 Task: Add Sprouts Cranberry to the cart.
Action: Mouse moved to (63, 383)
Screenshot: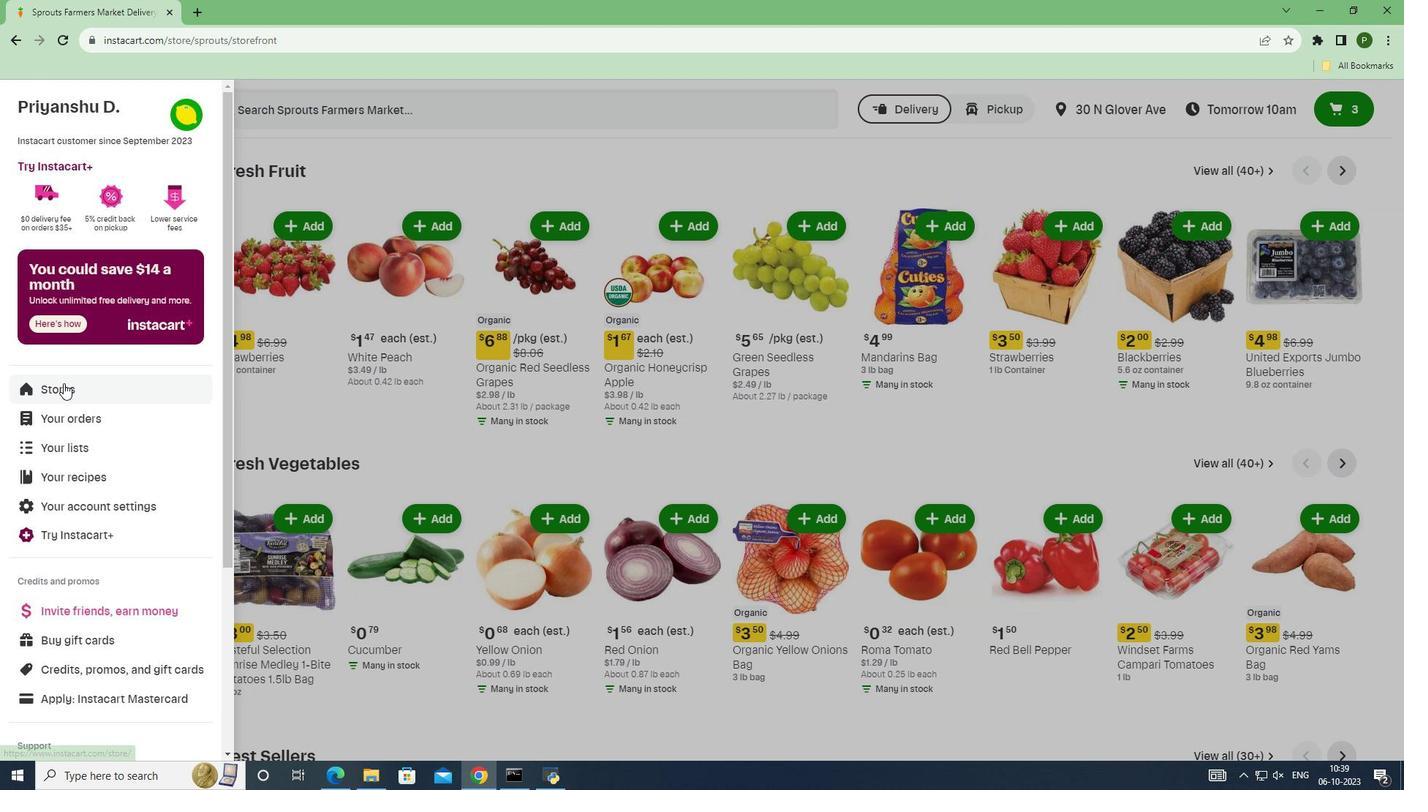 
Action: Mouse pressed left at (63, 383)
Screenshot: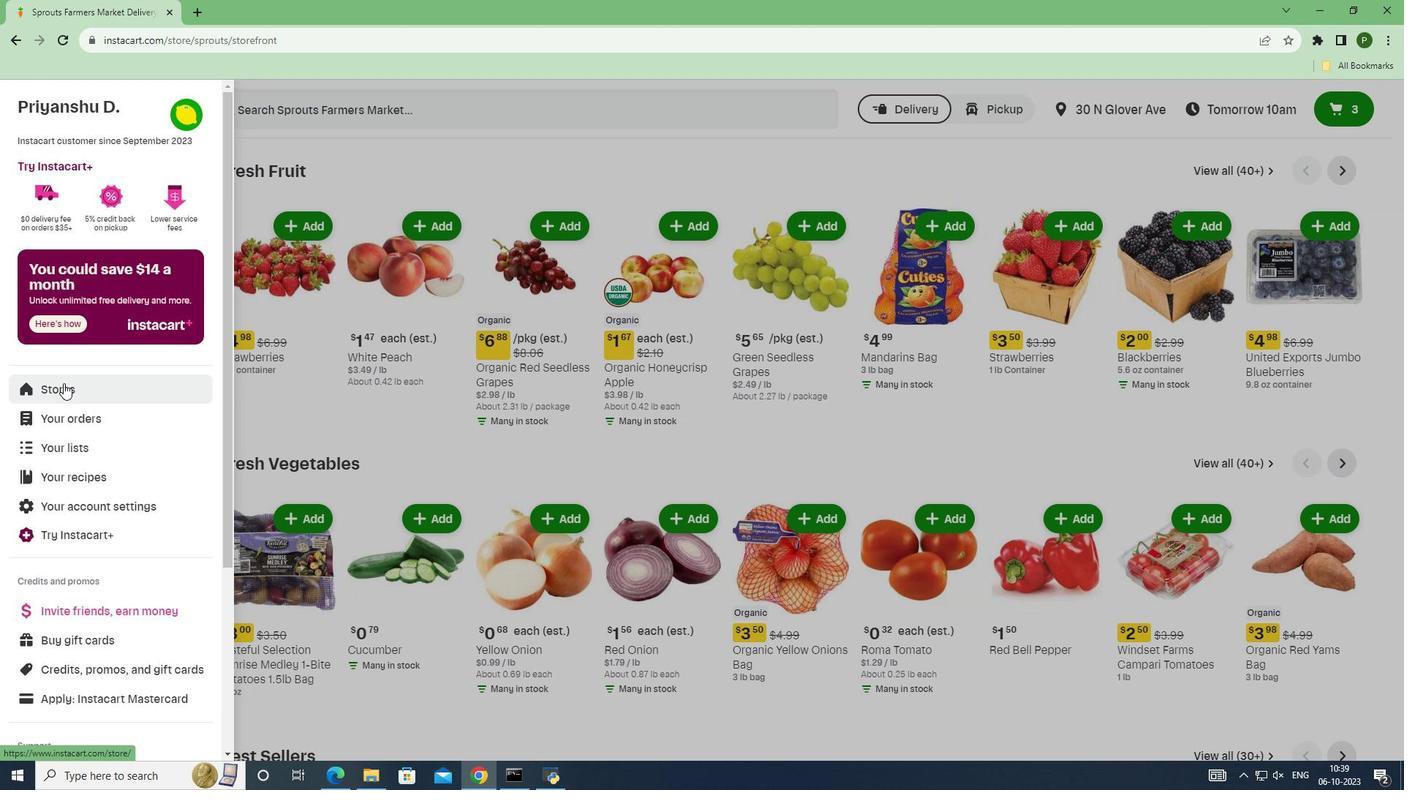 
Action: Mouse moved to (332, 160)
Screenshot: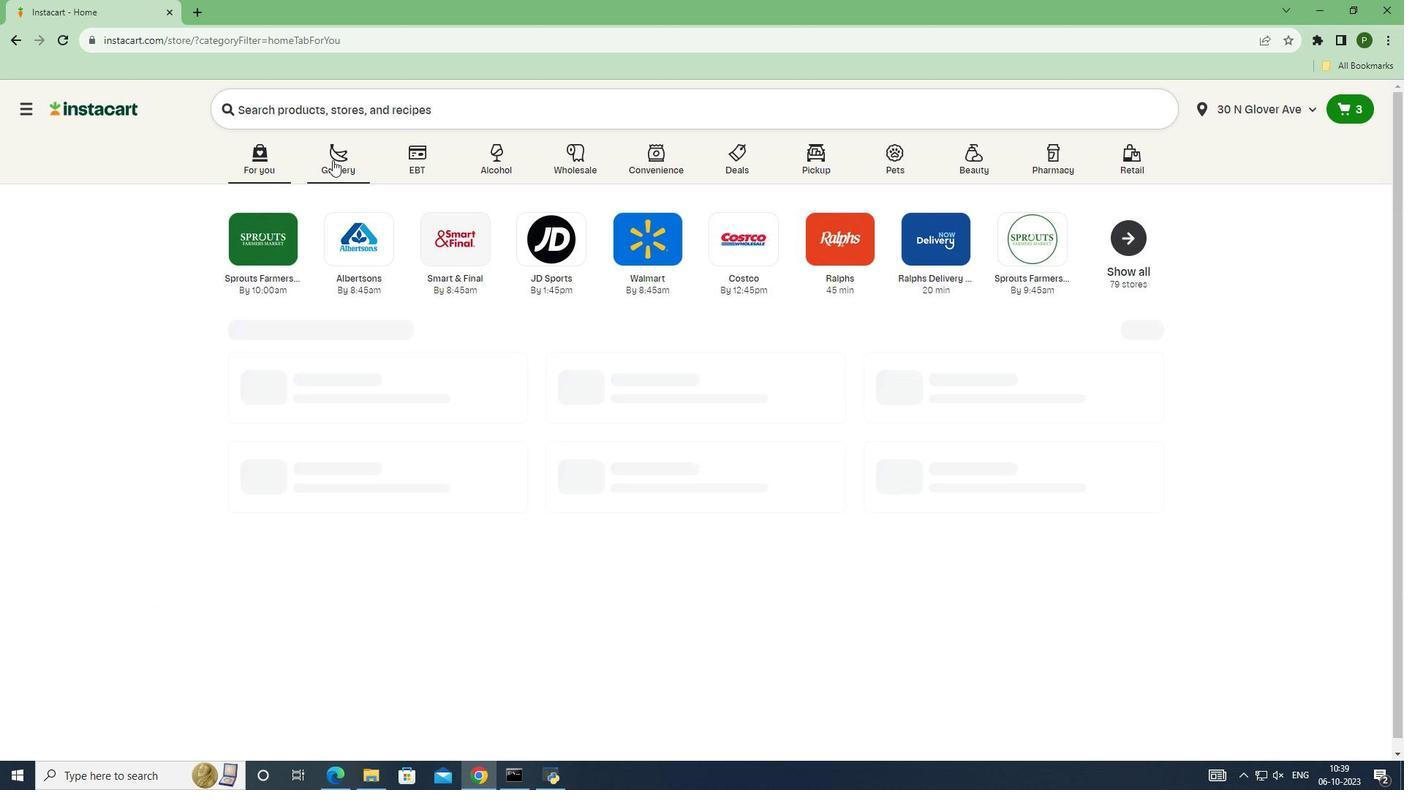 
Action: Mouse pressed left at (332, 160)
Screenshot: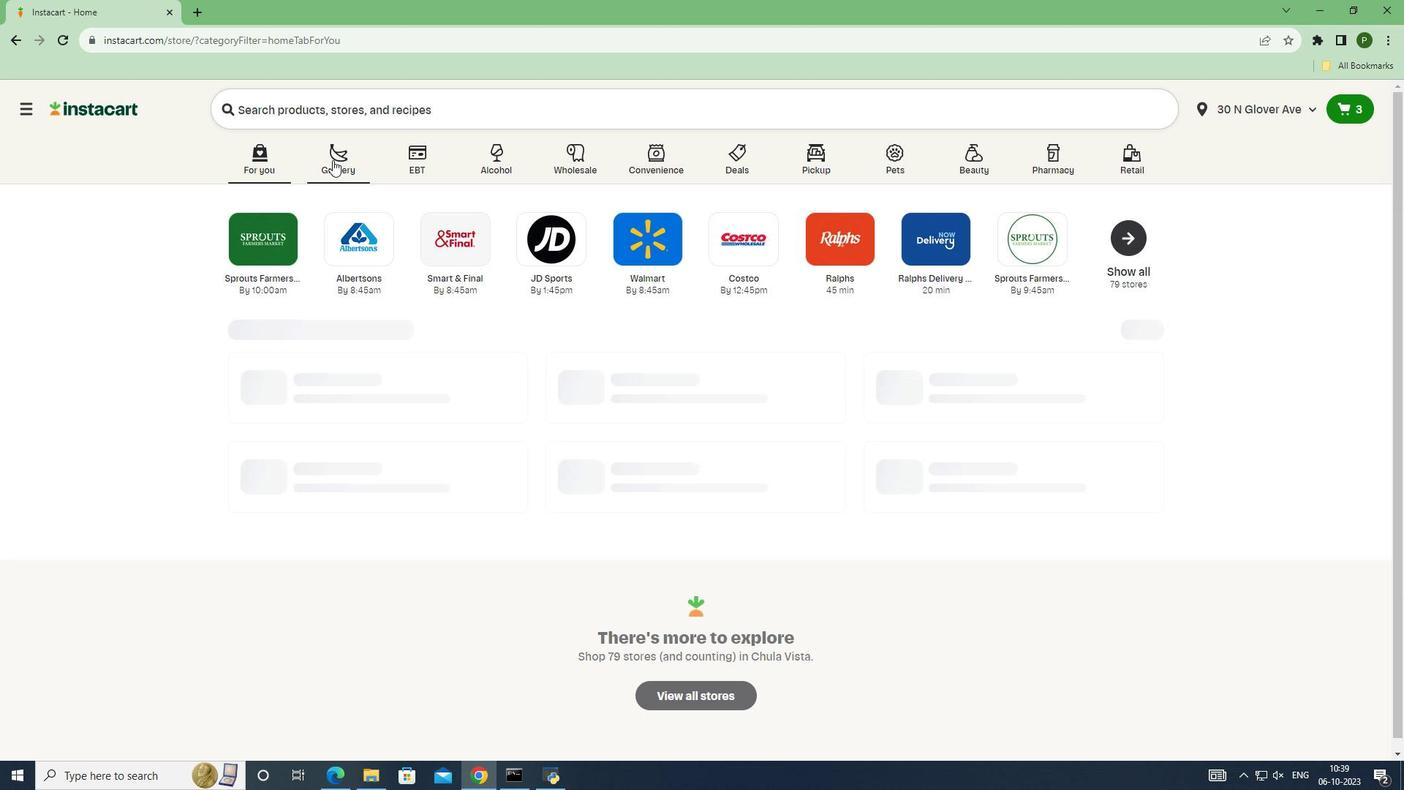 
Action: Mouse moved to (289, 234)
Screenshot: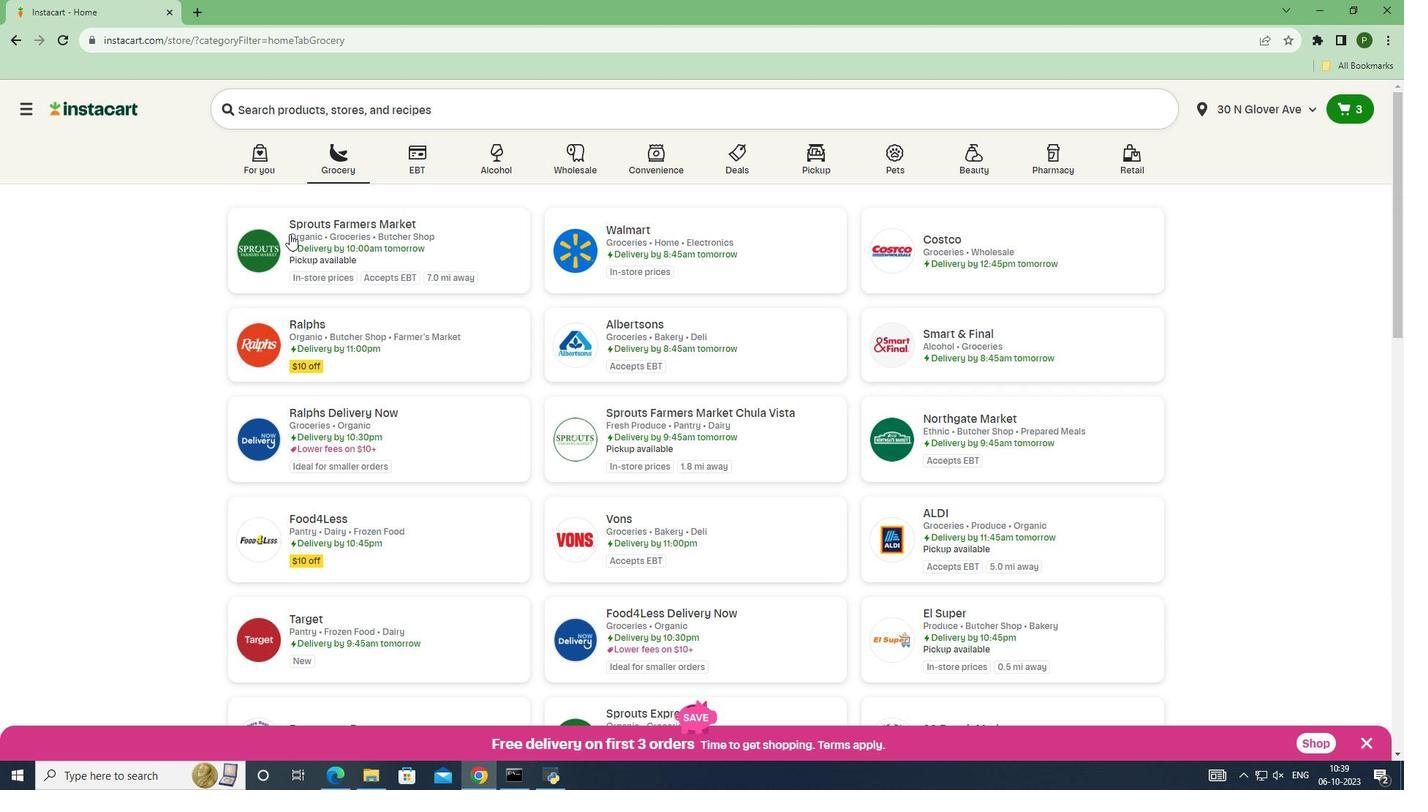 
Action: Mouse pressed left at (289, 234)
Screenshot: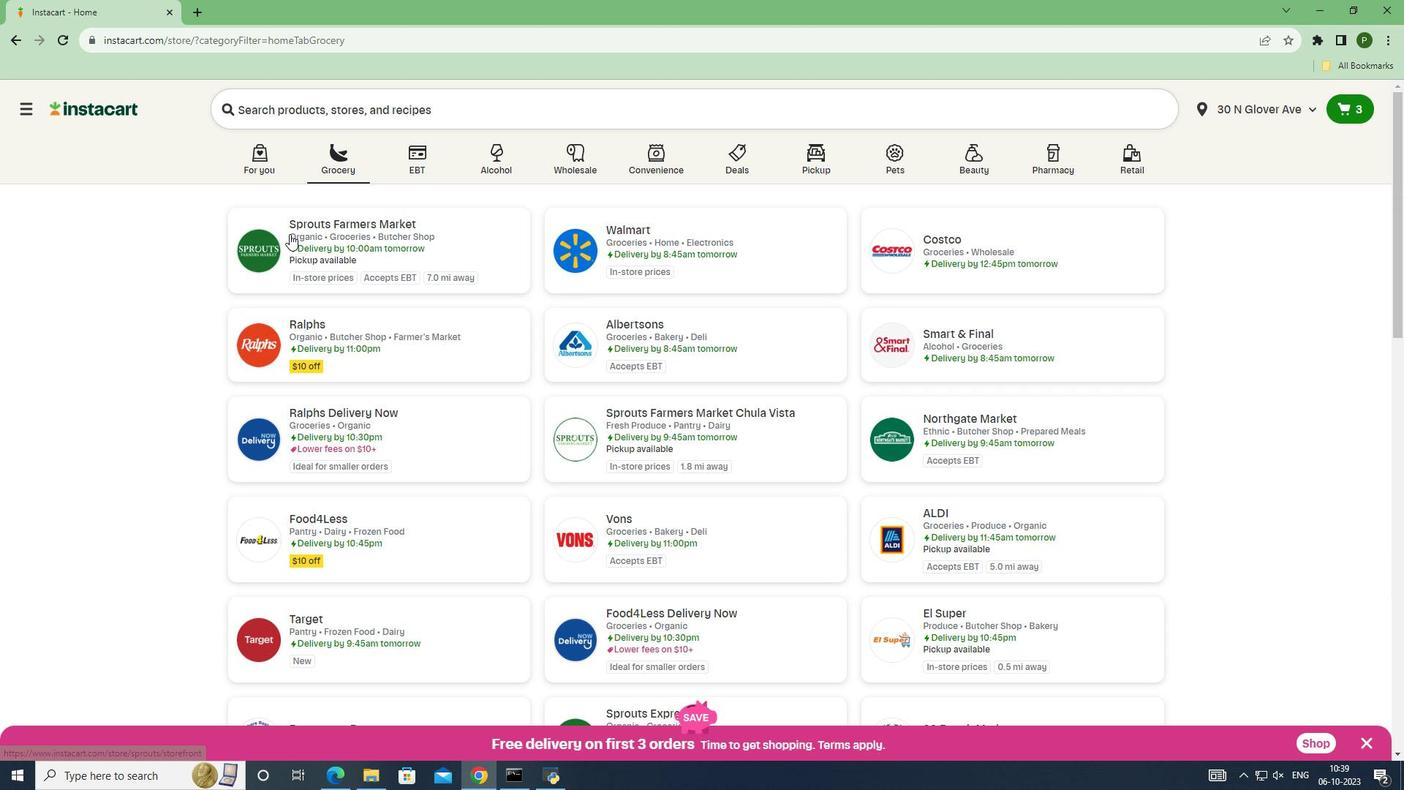 
Action: Mouse moved to (86, 420)
Screenshot: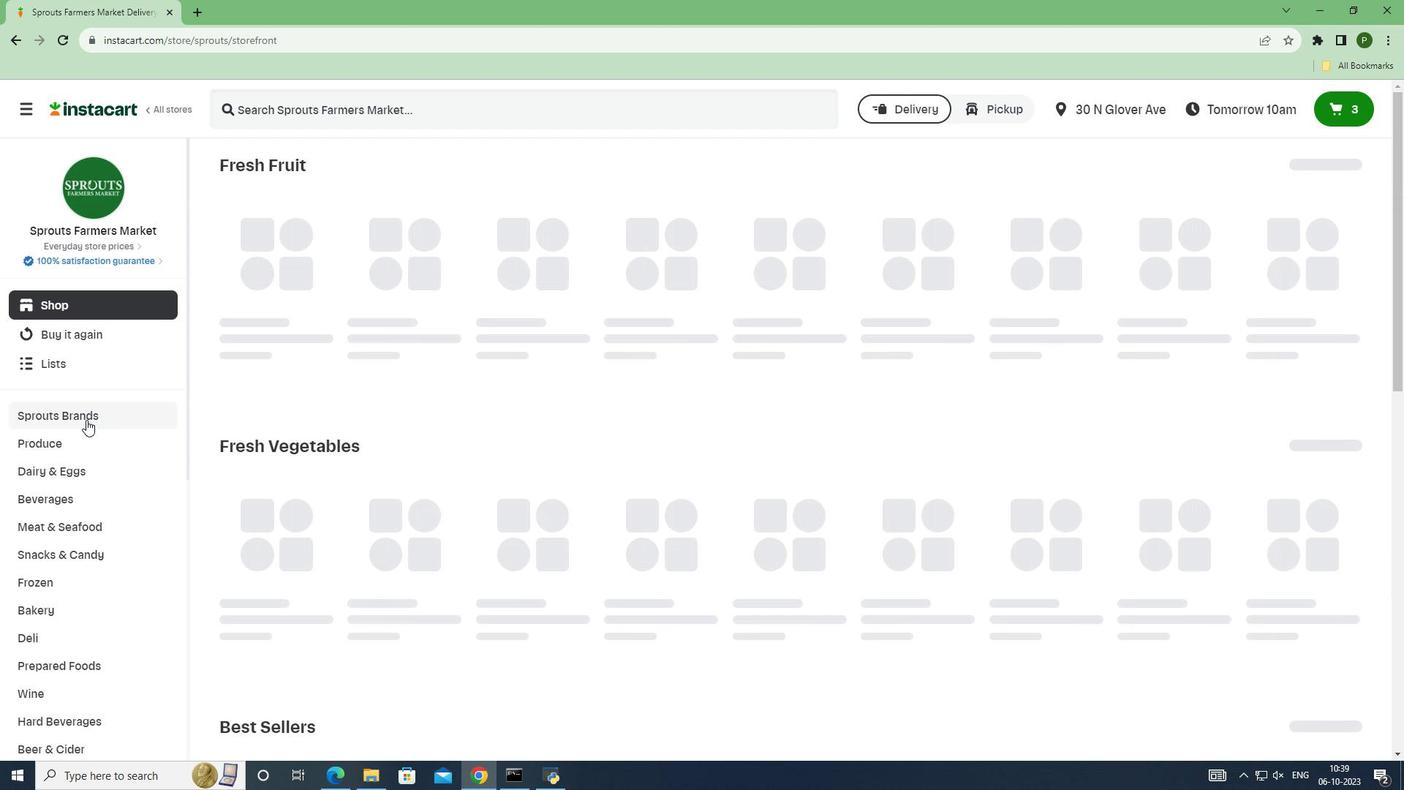 
Action: Mouse pressed left at (86, 420)
Screenshot: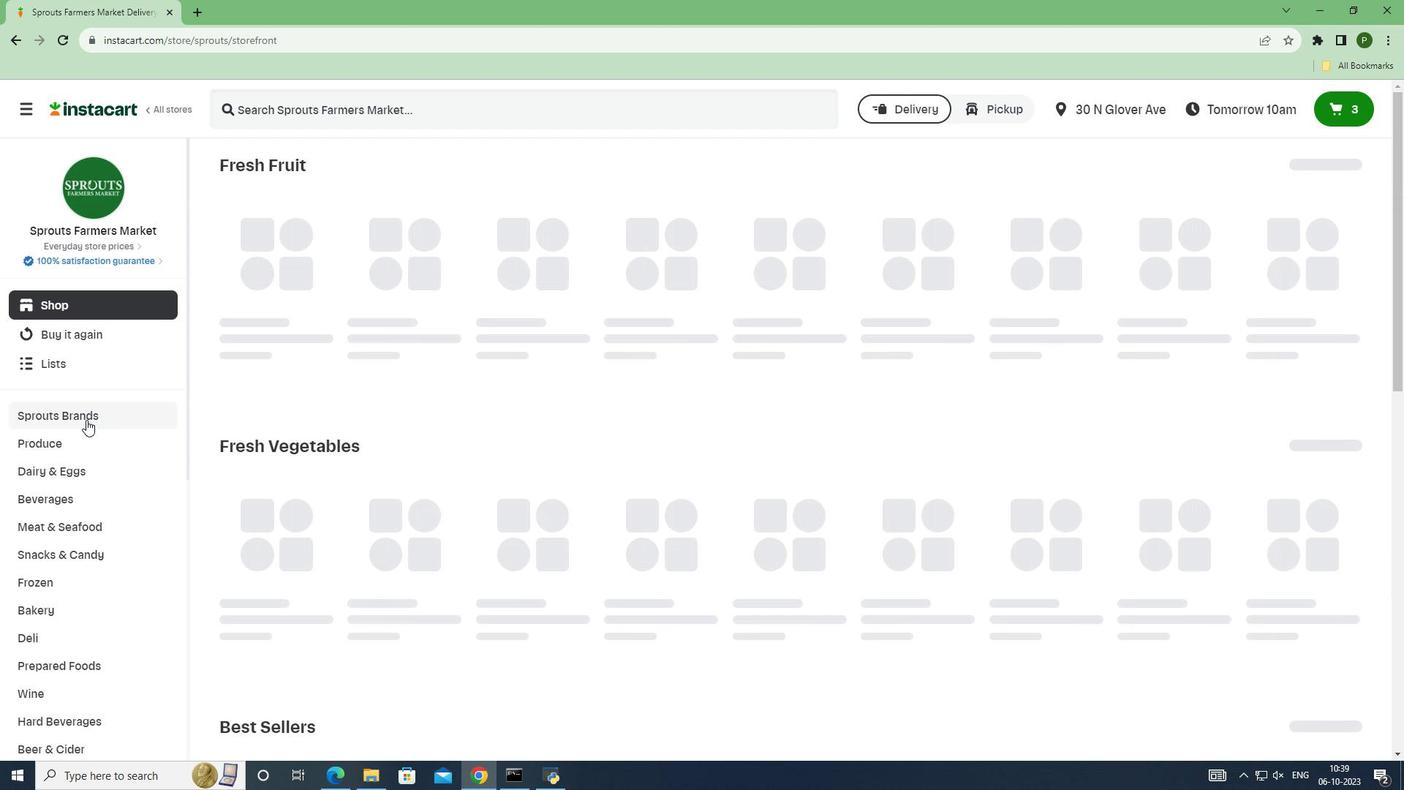 
Action: Mouse moved to (109, 611)
Screenshot: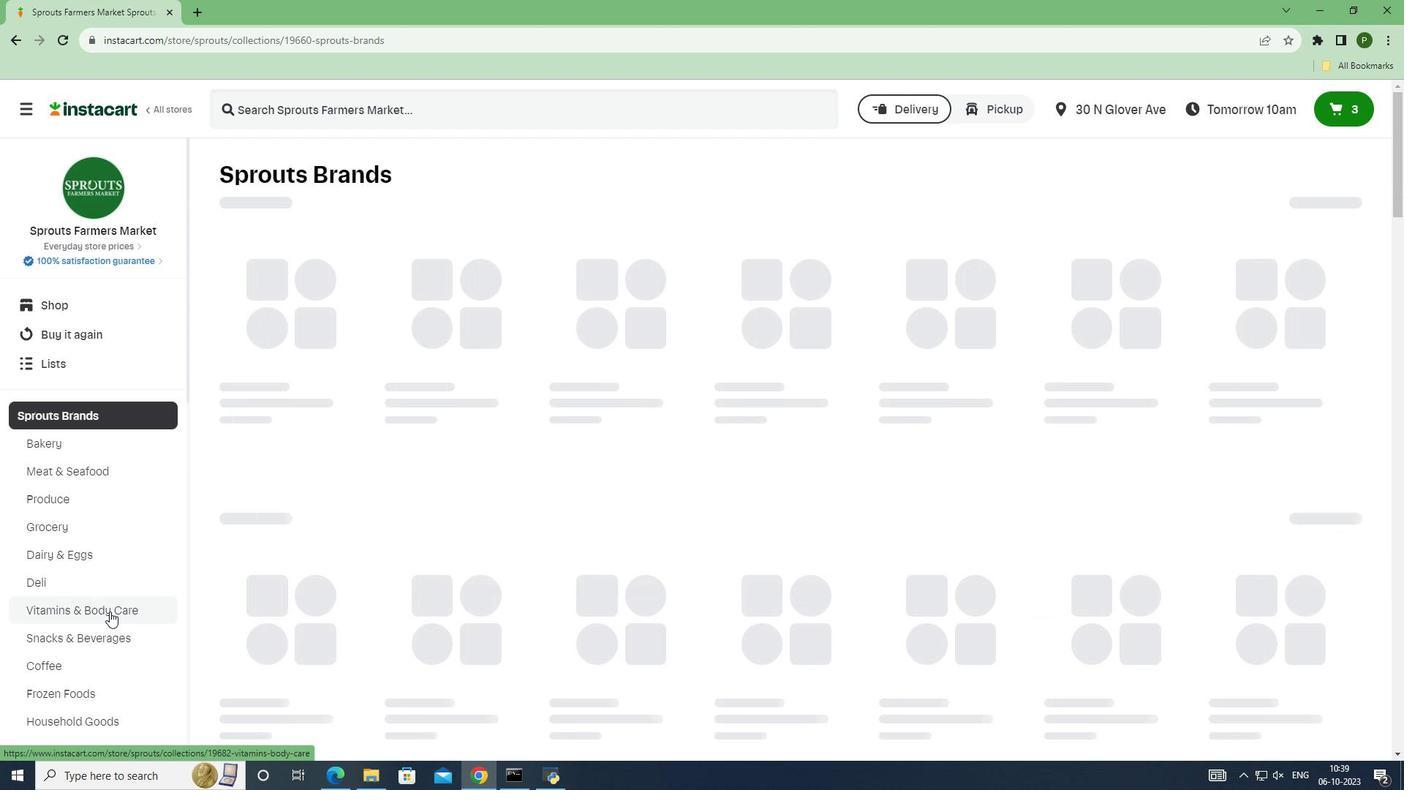 
Action: Mouse pressed left at (109, 611)
Screenshot: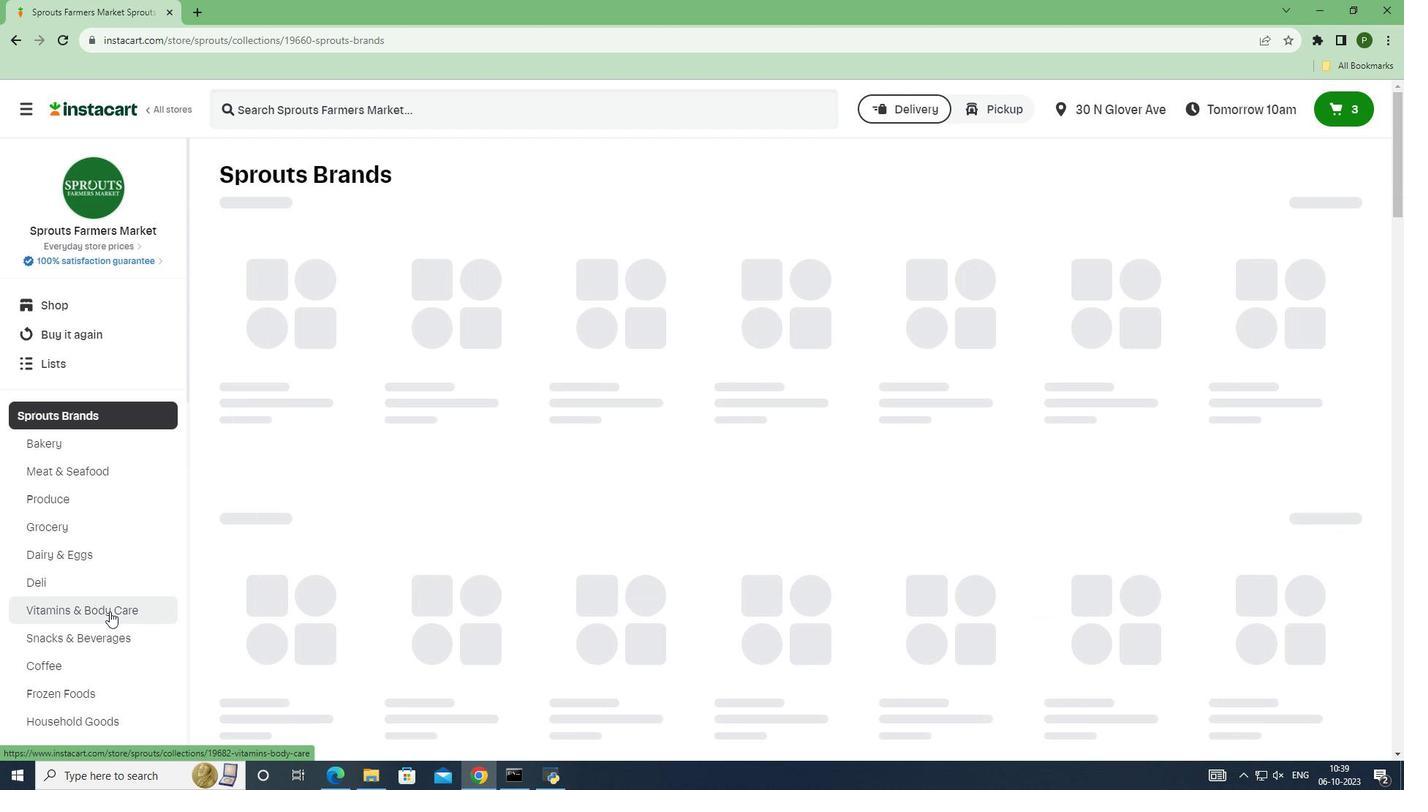 
Action: Mouse moved to (300, 104)
Screenshot: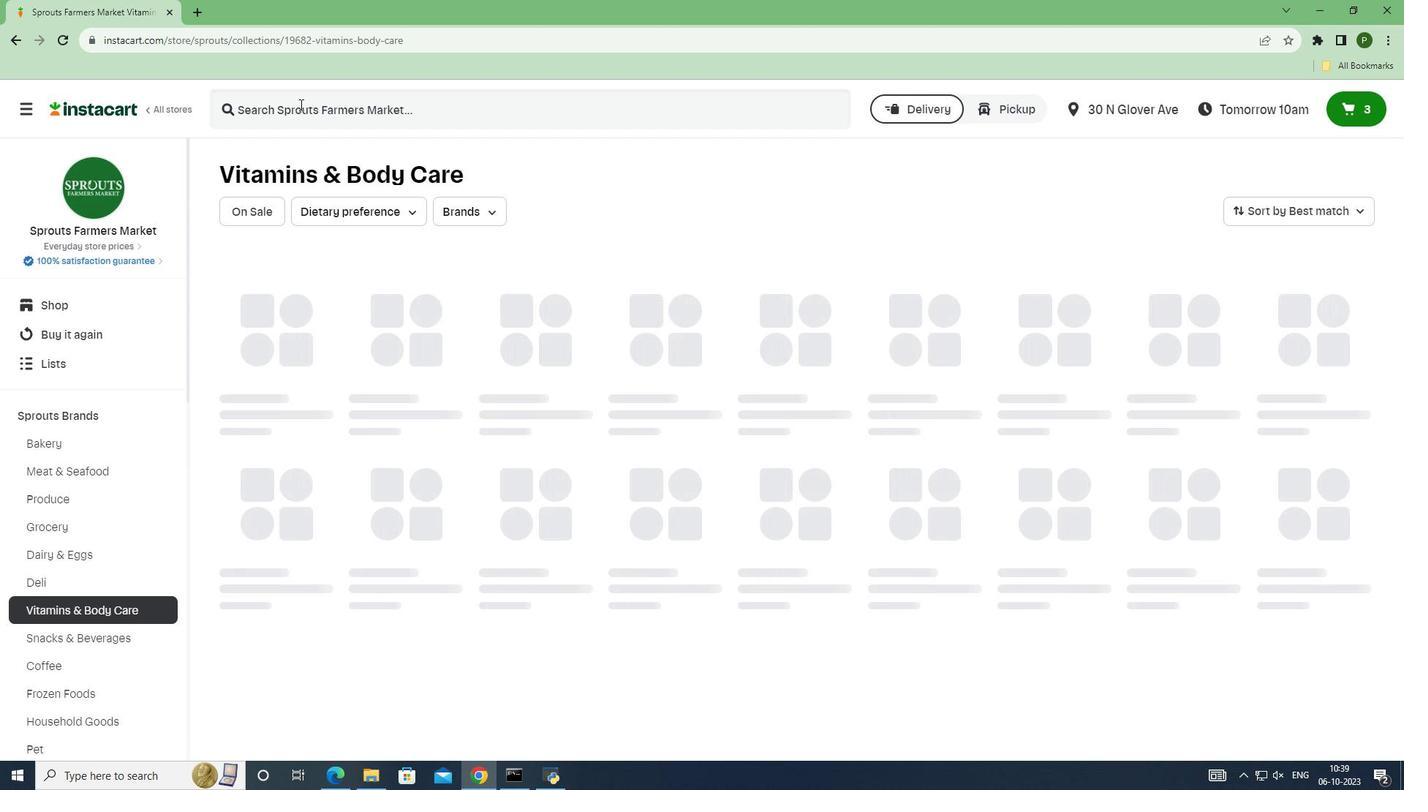 
Action: Mouse pressed left at (300, 104)
Screenshot: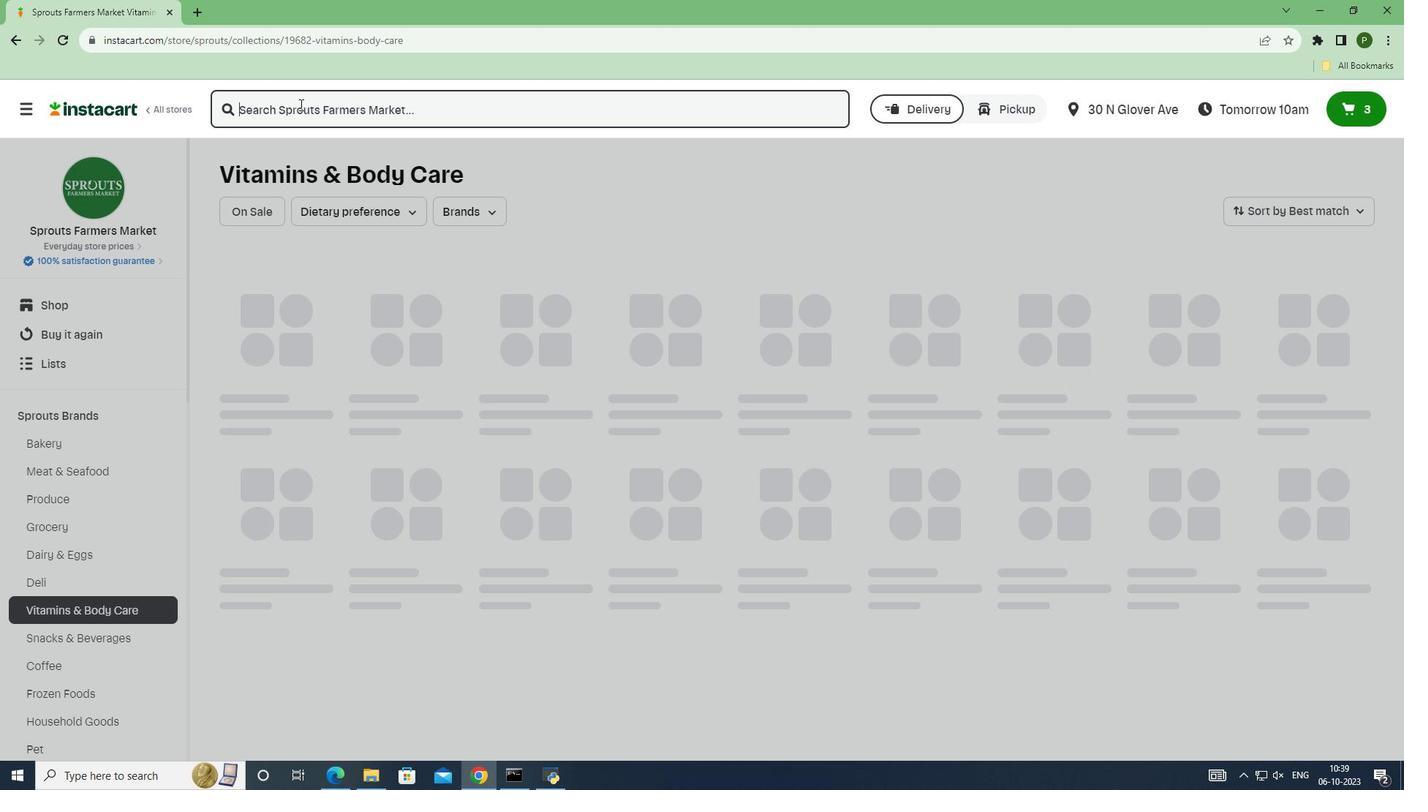 
Action: Key pressed <Key.caps_lock>S<Key.caps_lock>prouts<Key.space><Key.caps_lock>C<Key.caps_lock>ranberry<Key.space><Key.enter>
Screenshot: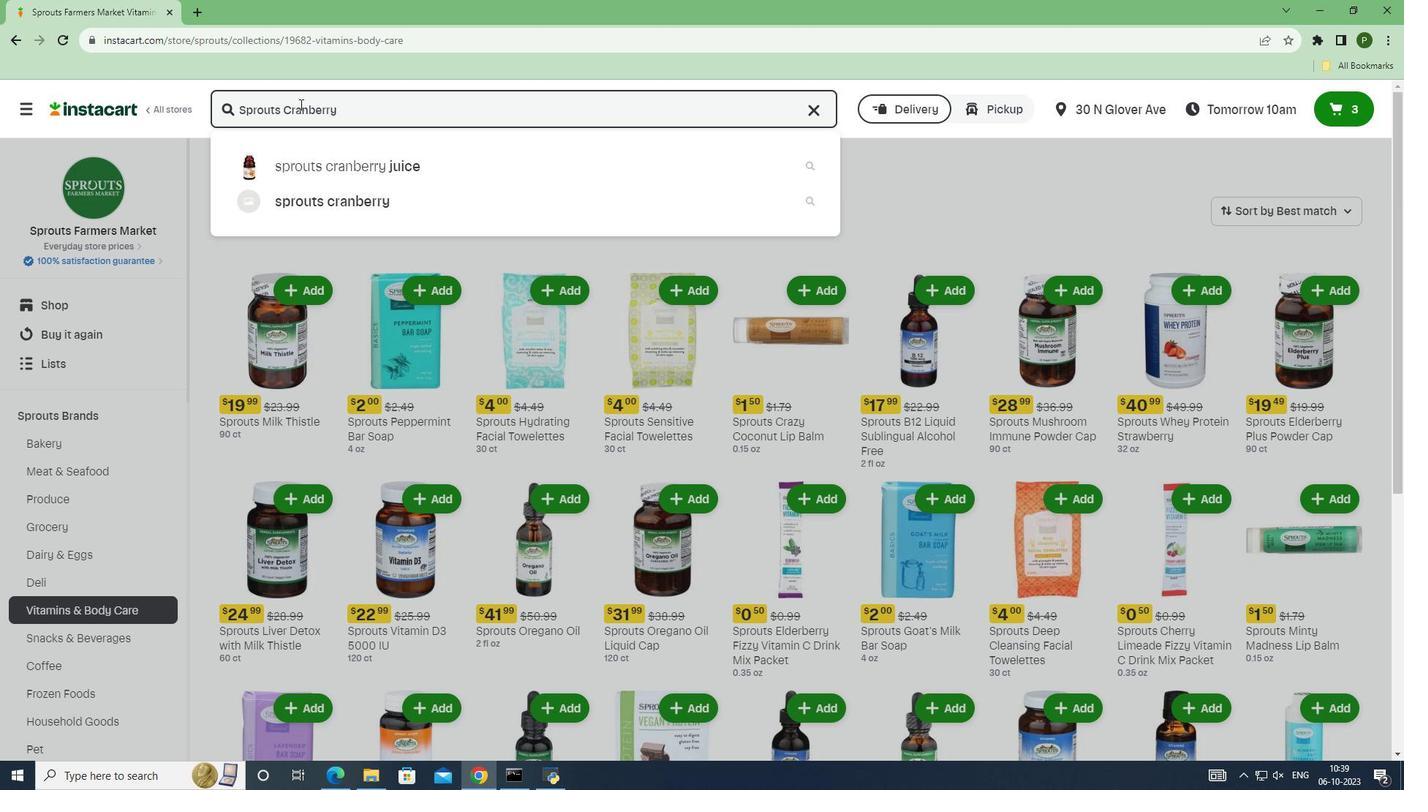 
Action: Mouse moved to (434, 376)
Screenshot: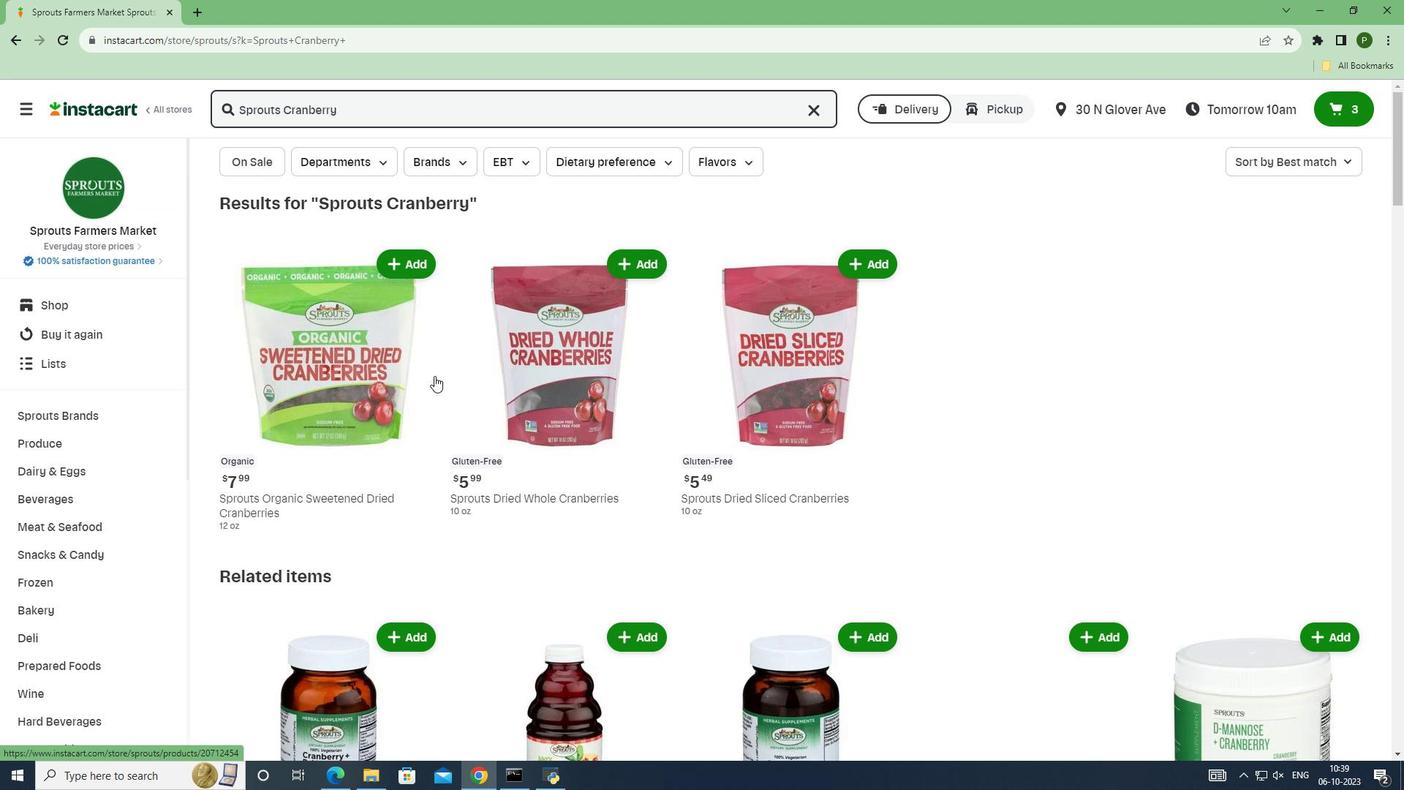 
Action: Mouse scrolled (434, 375) with delta (0, 0)
Screenshot: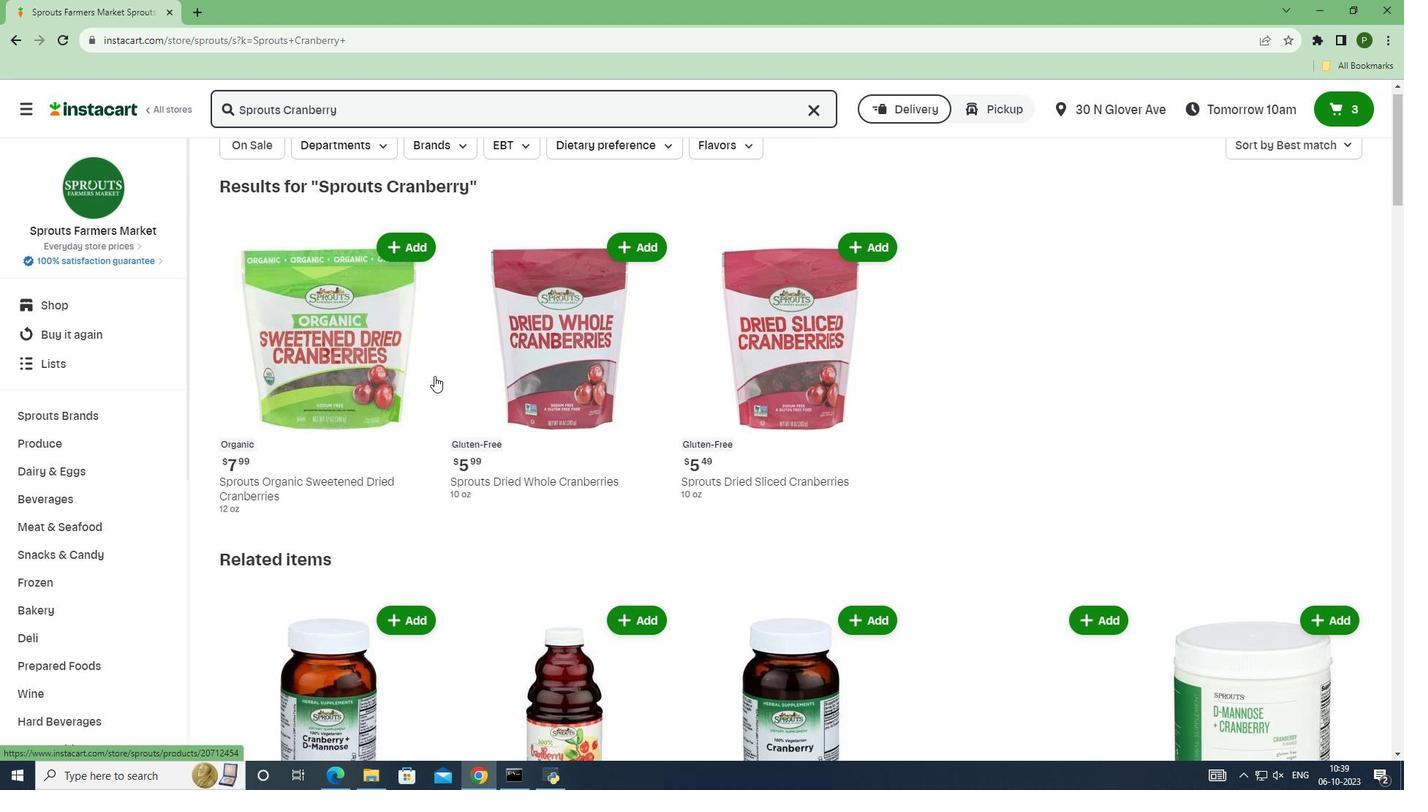 
Action: Mouse scrolled (434, 375) with delta (0, 0)
Screenshot: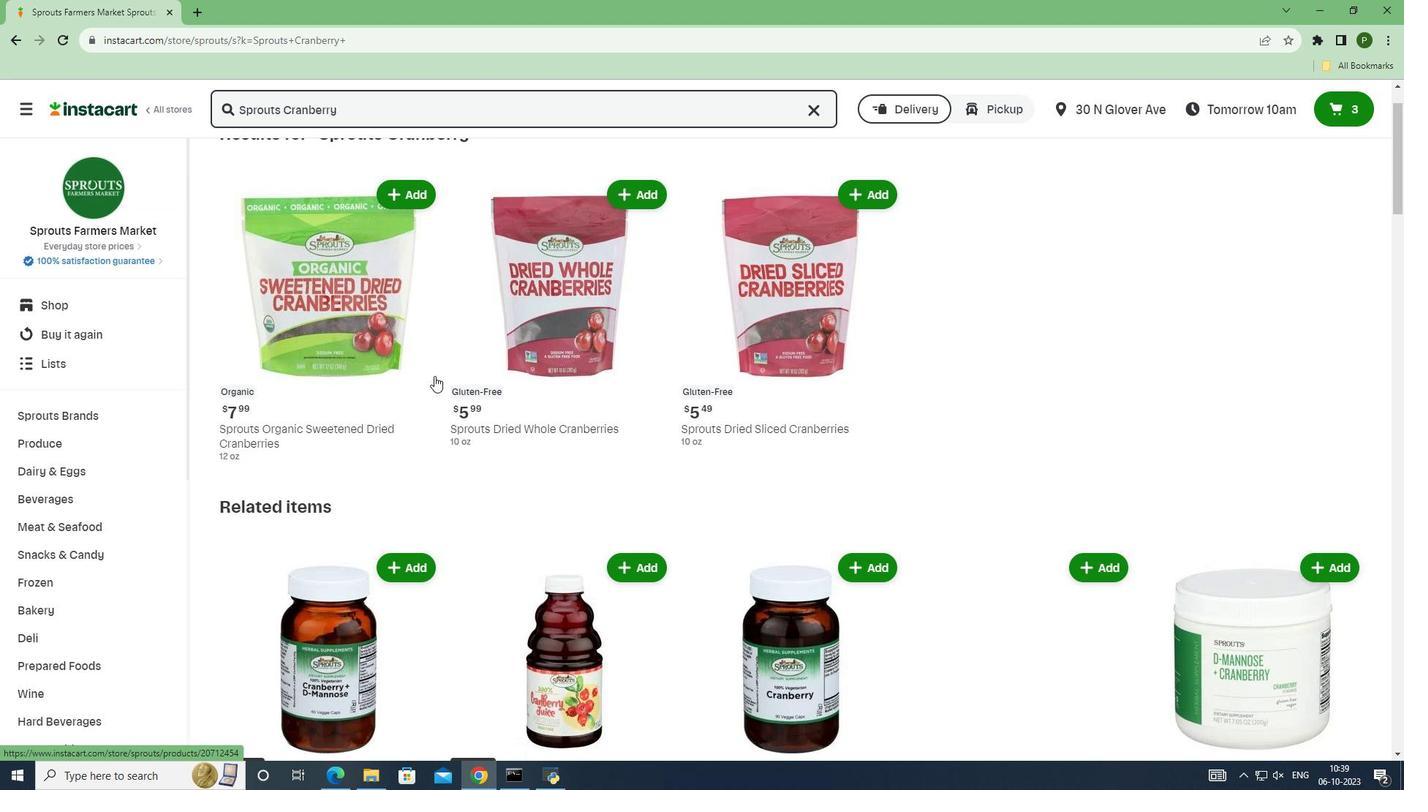 
Action: Mouse scrolled (434, 375) with delta (0, 0)
Screenshot: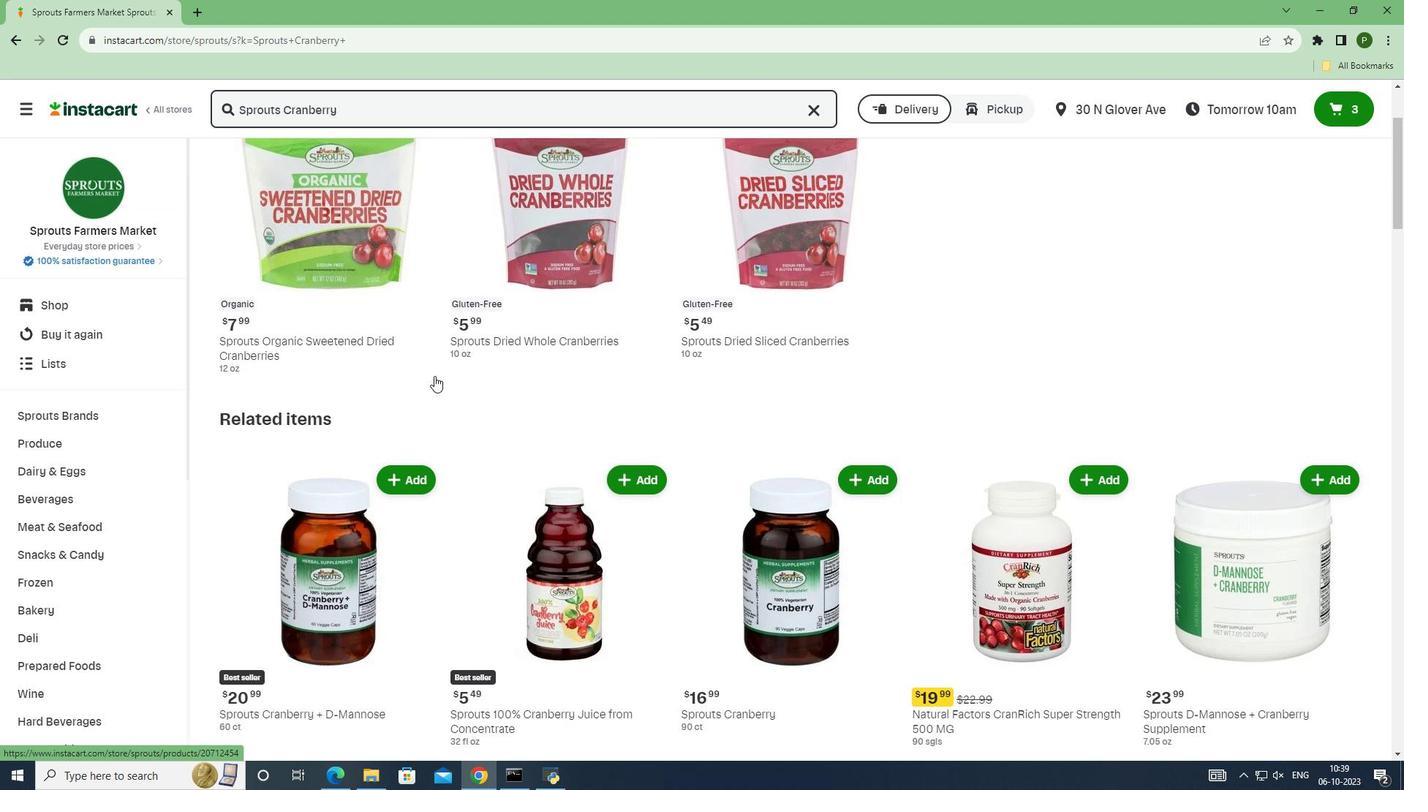 
Action: Mouse scrolled (434, 375) with delta (0, 0)
Screenshot: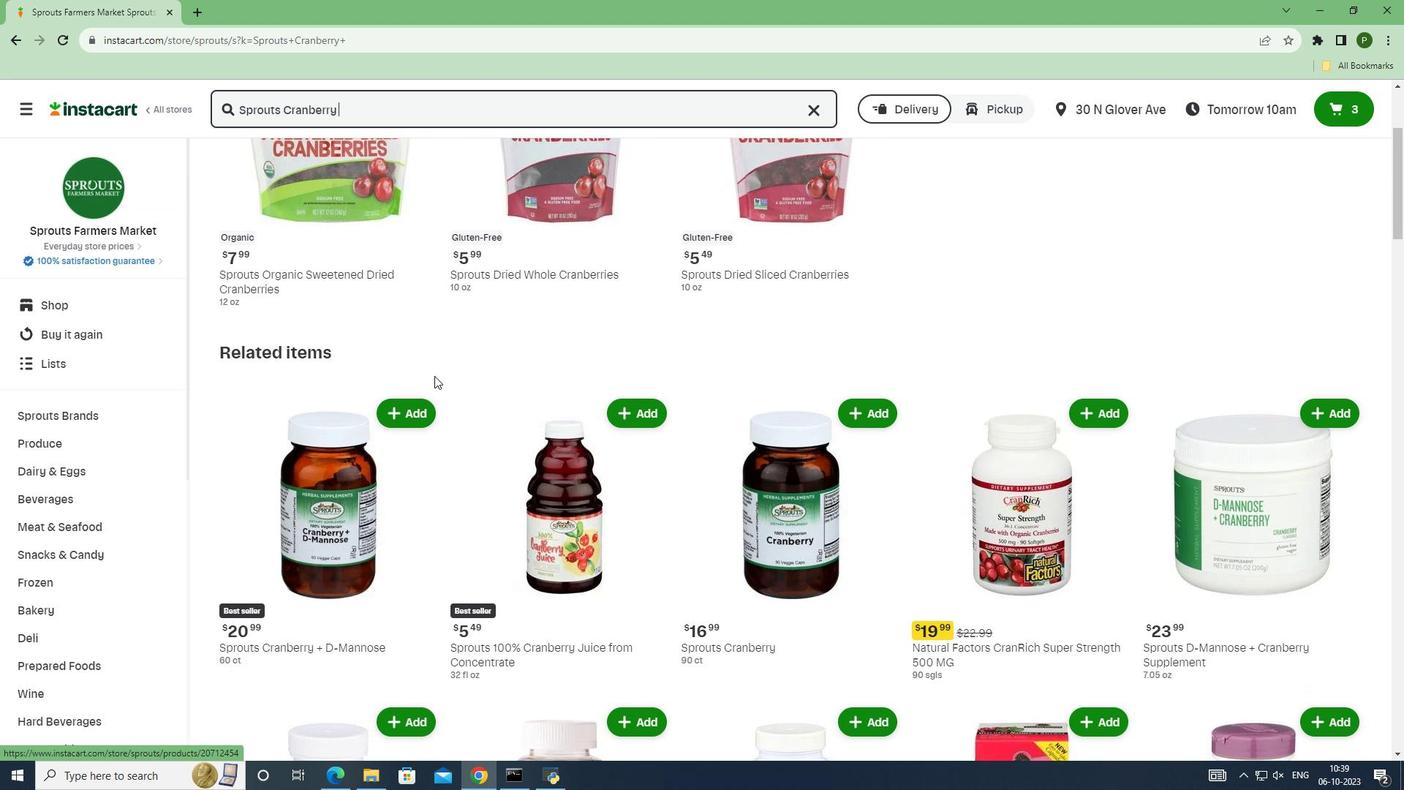
Action: Mouse scrolled (434, 375) with delta (0, 0)
Screenshot: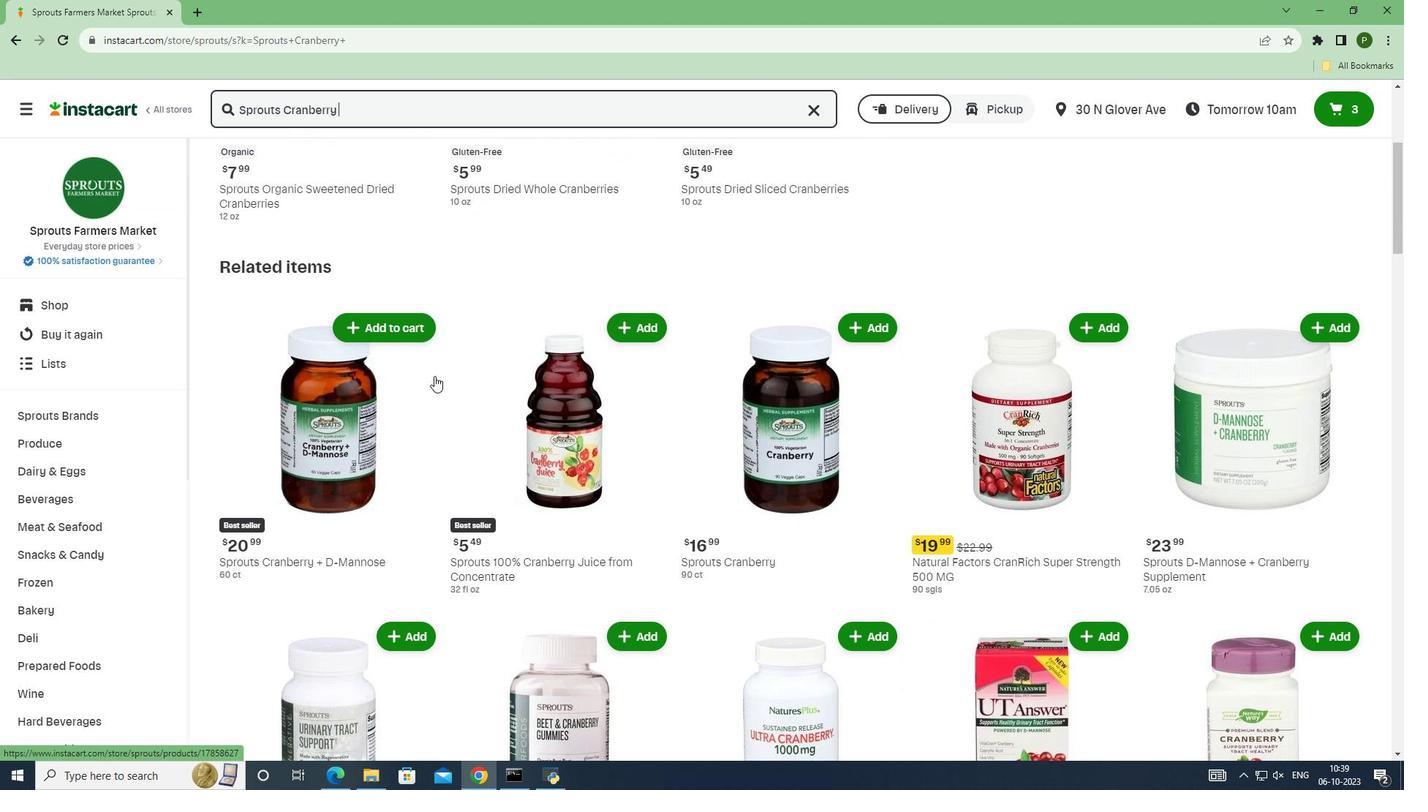 
Action: Mouse moved to (820, 272)
Screenshot: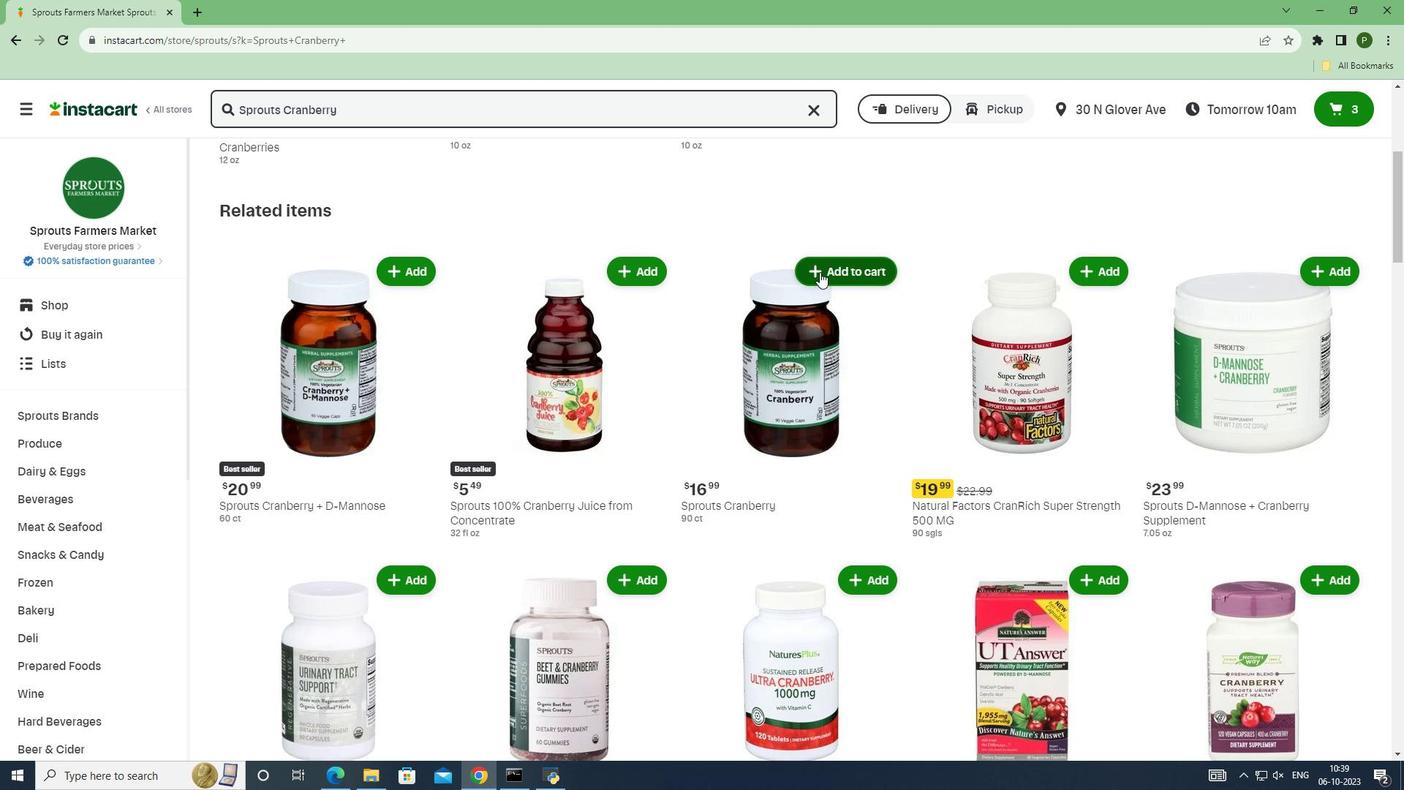 
Action: Mouse pressed left at (820, 272)
Screenshot: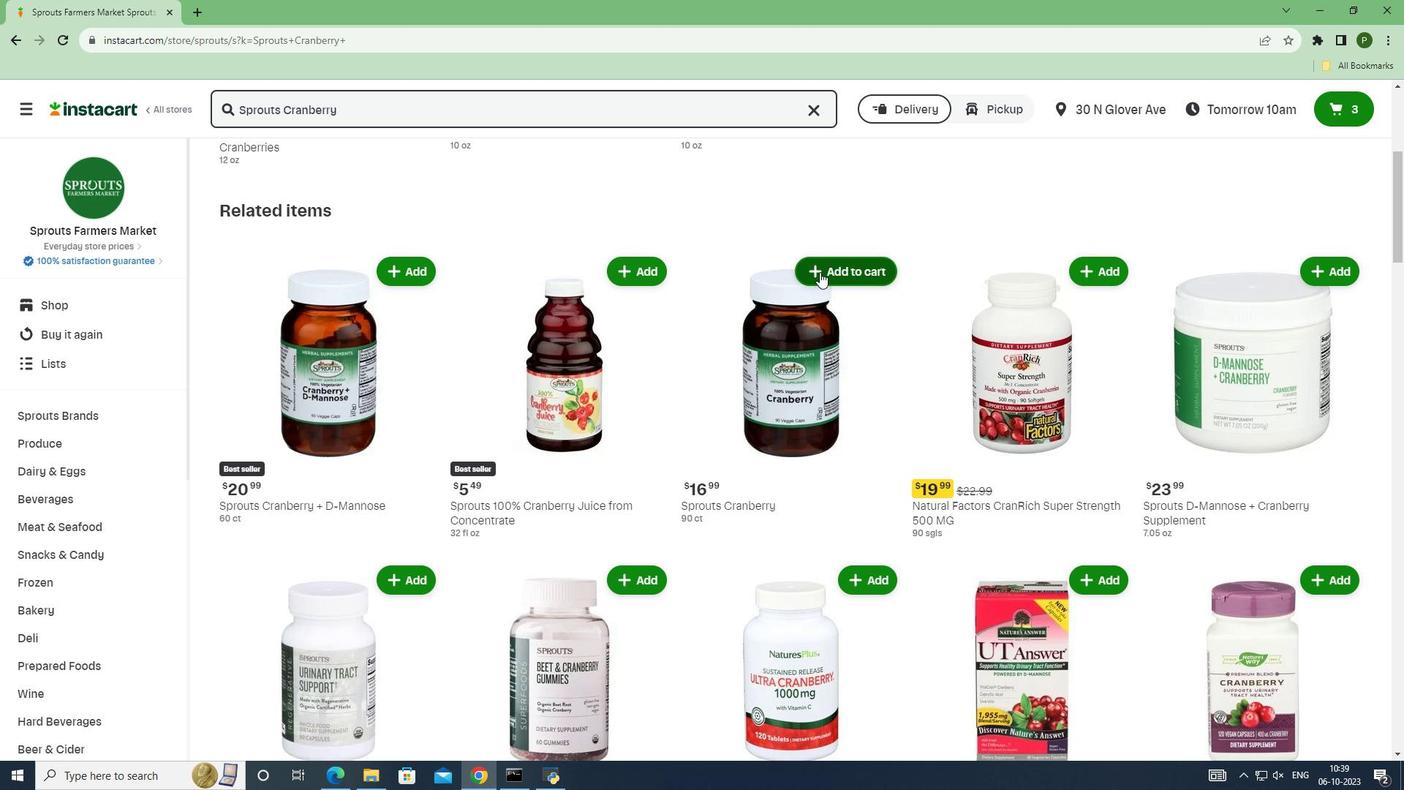 
Action: Mouse moved to (866, 327)
Screenshot: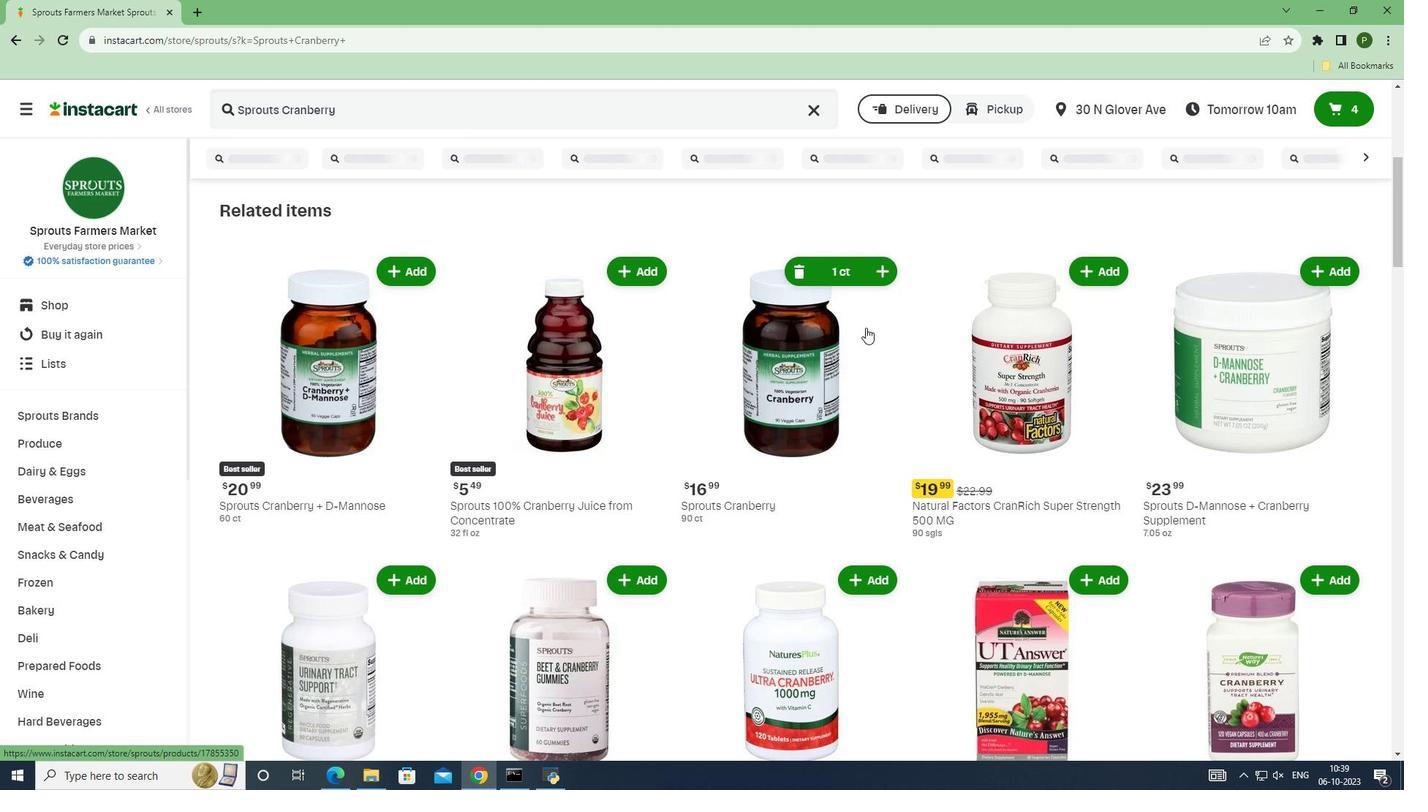 
